 Task: Add Essential Oxygen HP Hydrogen Peroxide, Food Grade, 3% to the cart.
Action: Mouse moved to (933, 303)
Screenshot: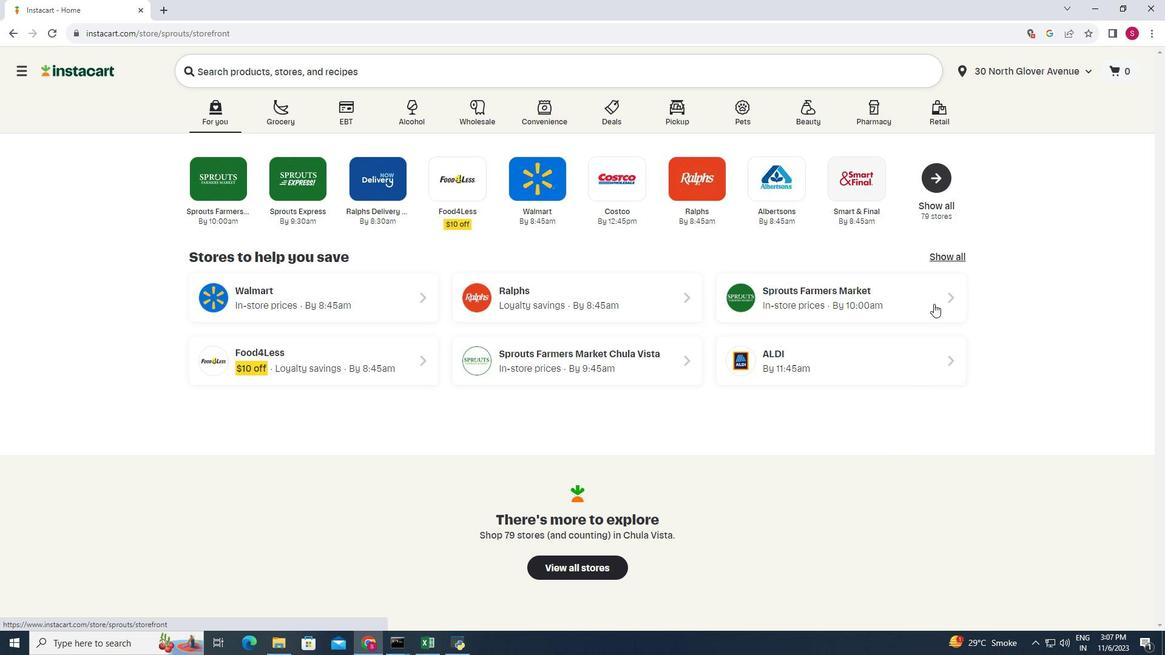 
Action: Mouse pressed left at (933, 303)
Screenshot: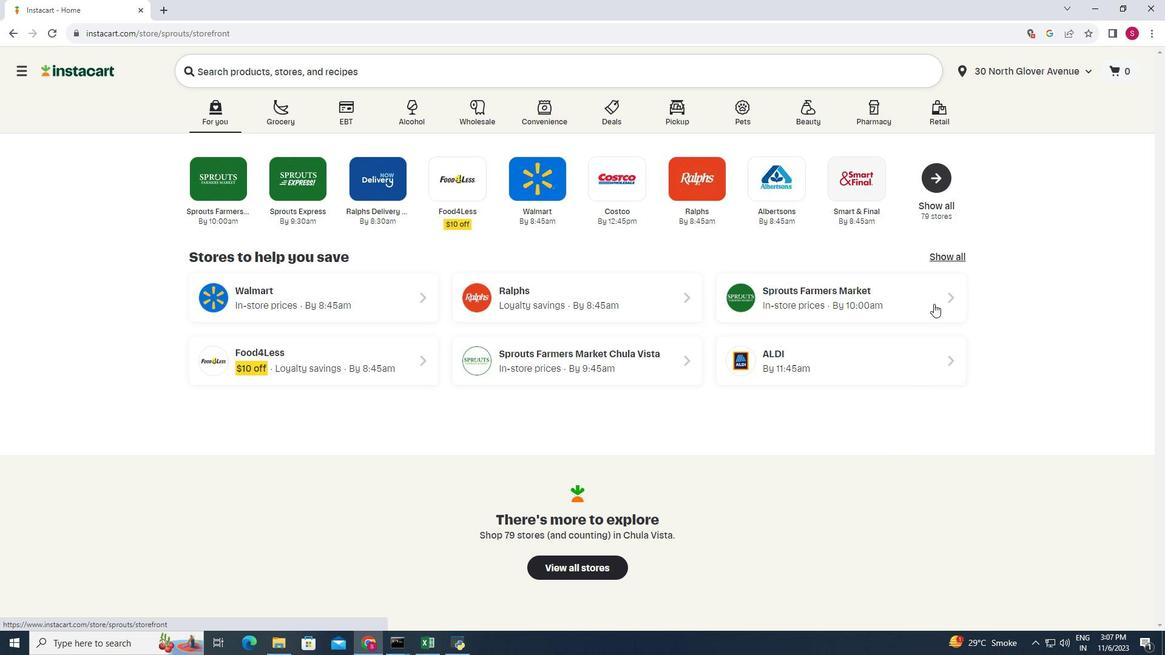 
Action: Mouse moved to (114, 479)
Screenshot: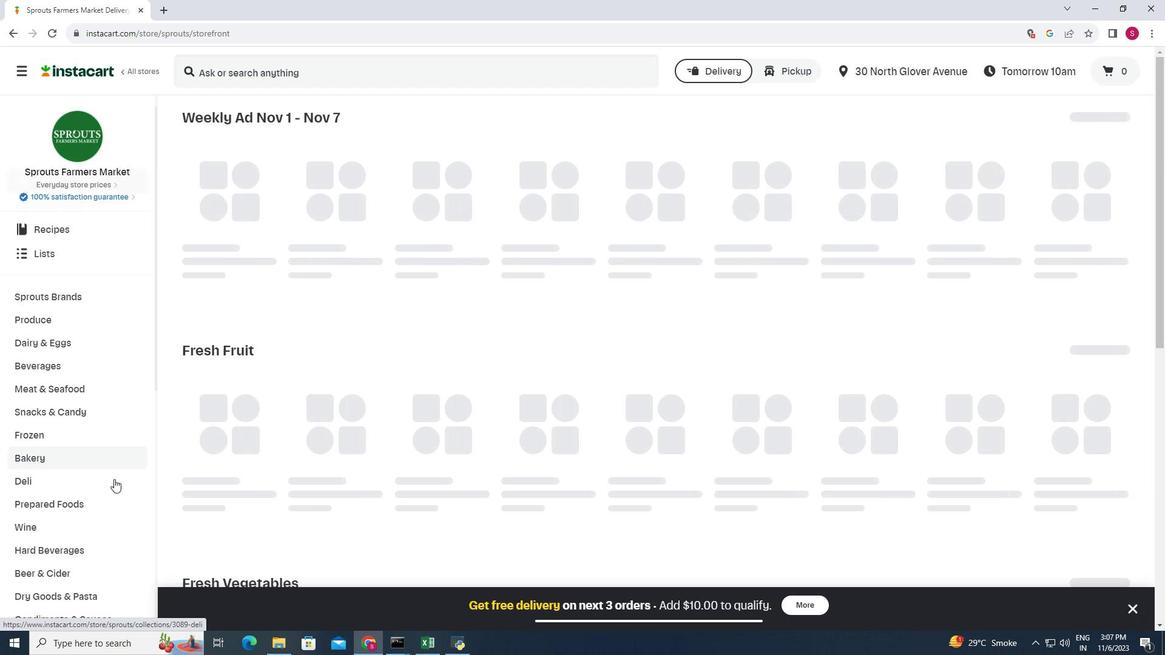 
Action: Mouse scrolled (114, 478) with delta (0, 0)
Screenshot: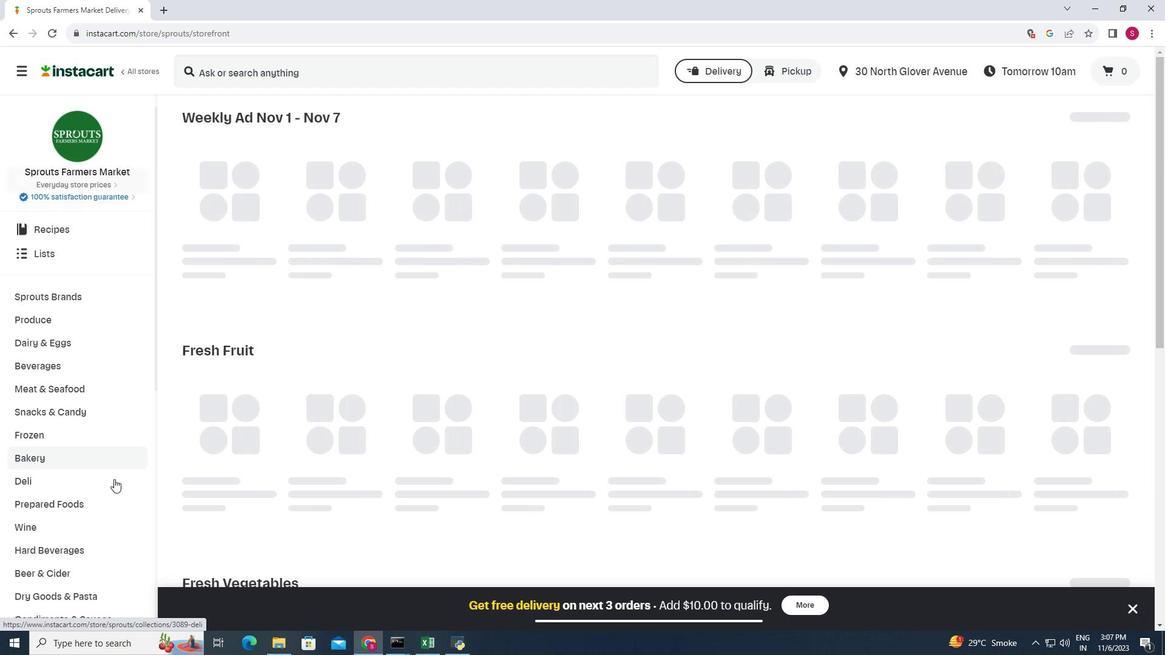 
Action: Mouse scrolled (114, 478) with delta (0, 0)
Screenshot: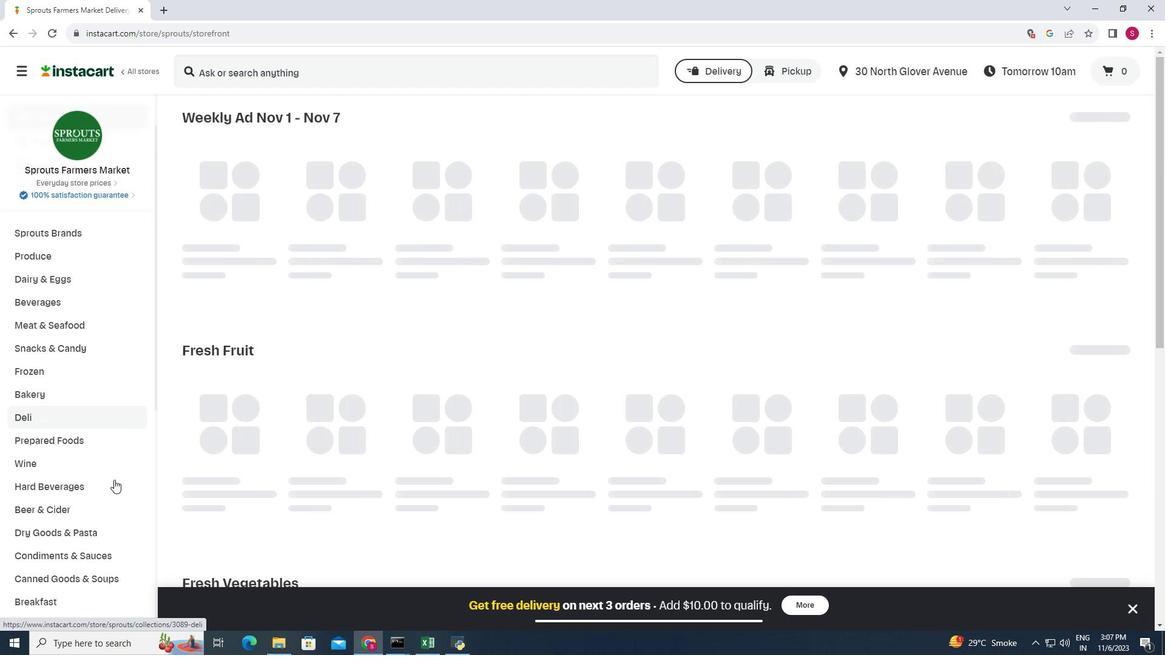 
Action: Mouse moved to (114, 479)
Screenshot: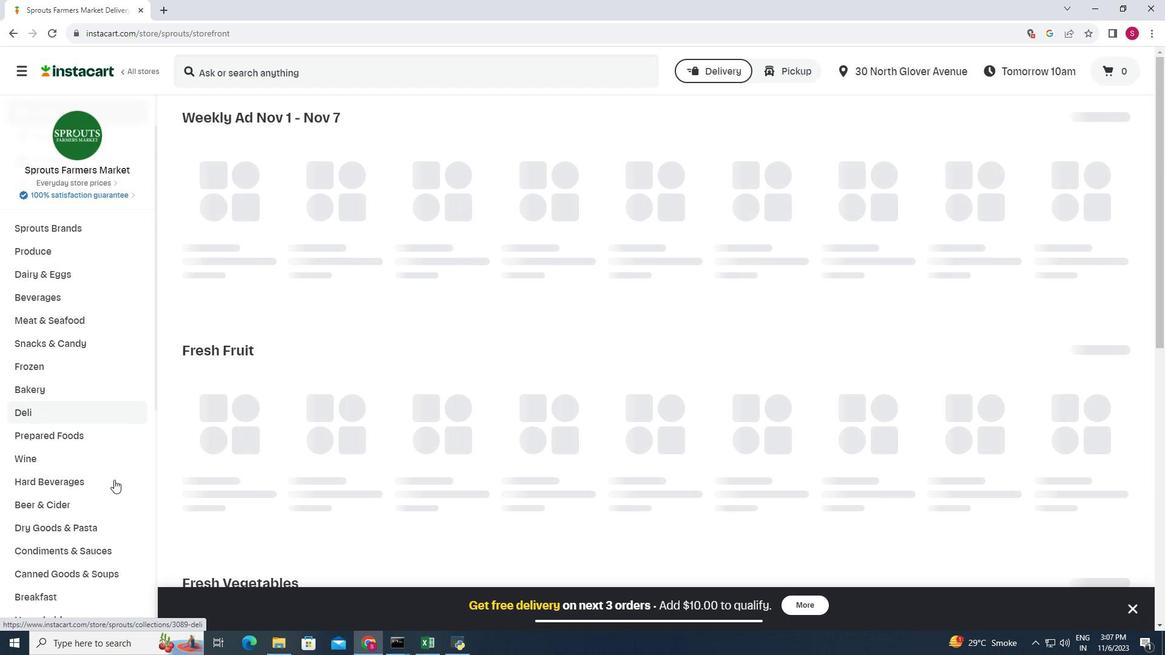 
Action: Mouse scrolled (114, 479) with delta (0, 0)
Screenshot: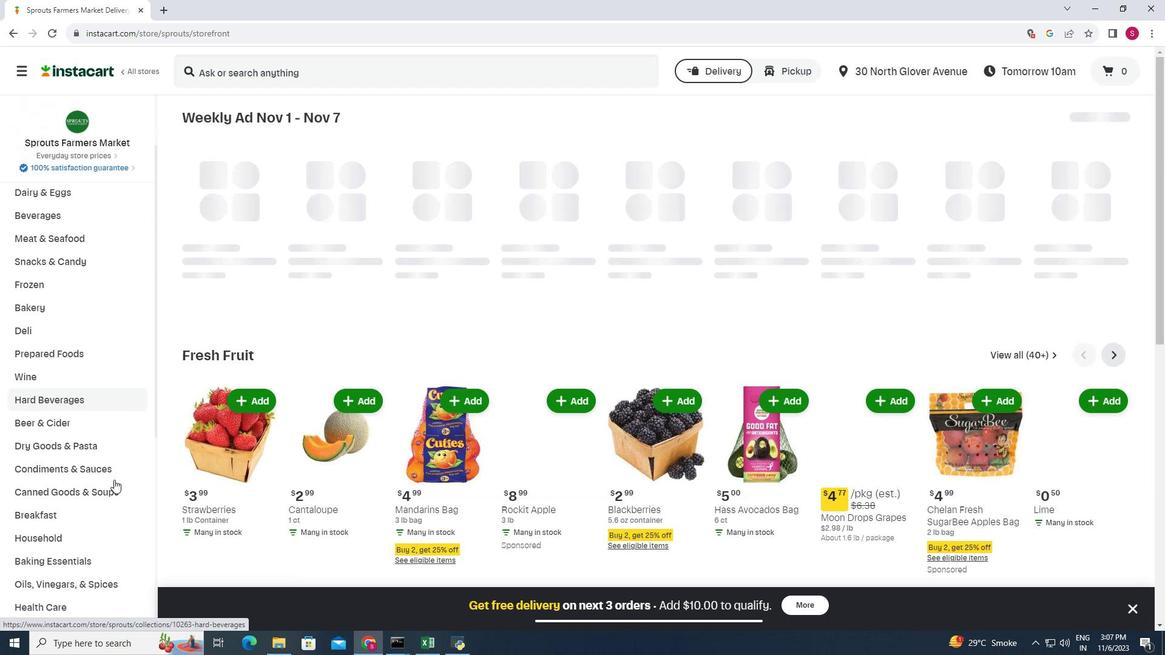 
Action: Mouse scrolled (114, 479) with delta (0, 0)
Screenshot: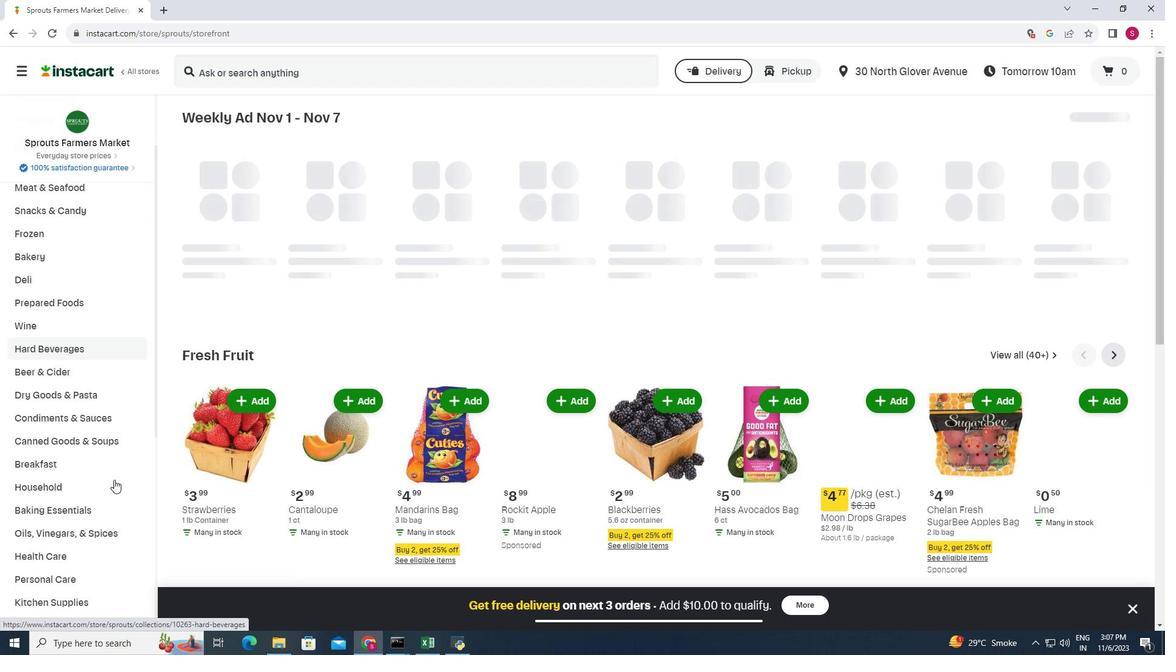 
Action: Mouse moved to (91, 481)
Screenshot: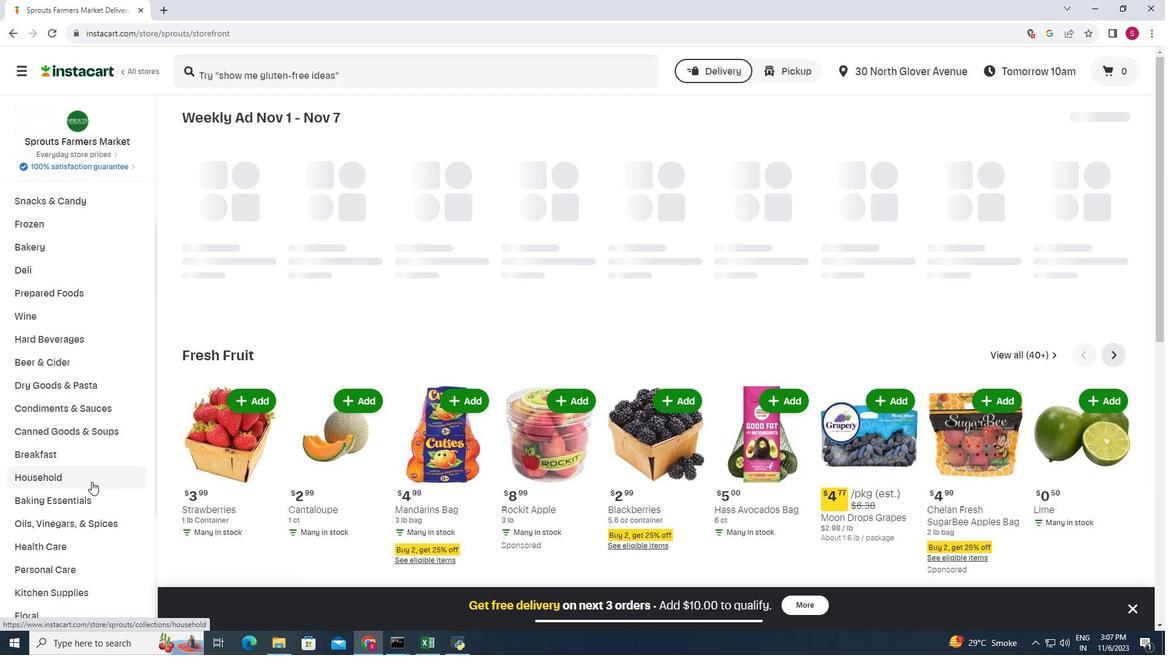 
Action: Mouse pressed left at (91, 481)
Screenshot: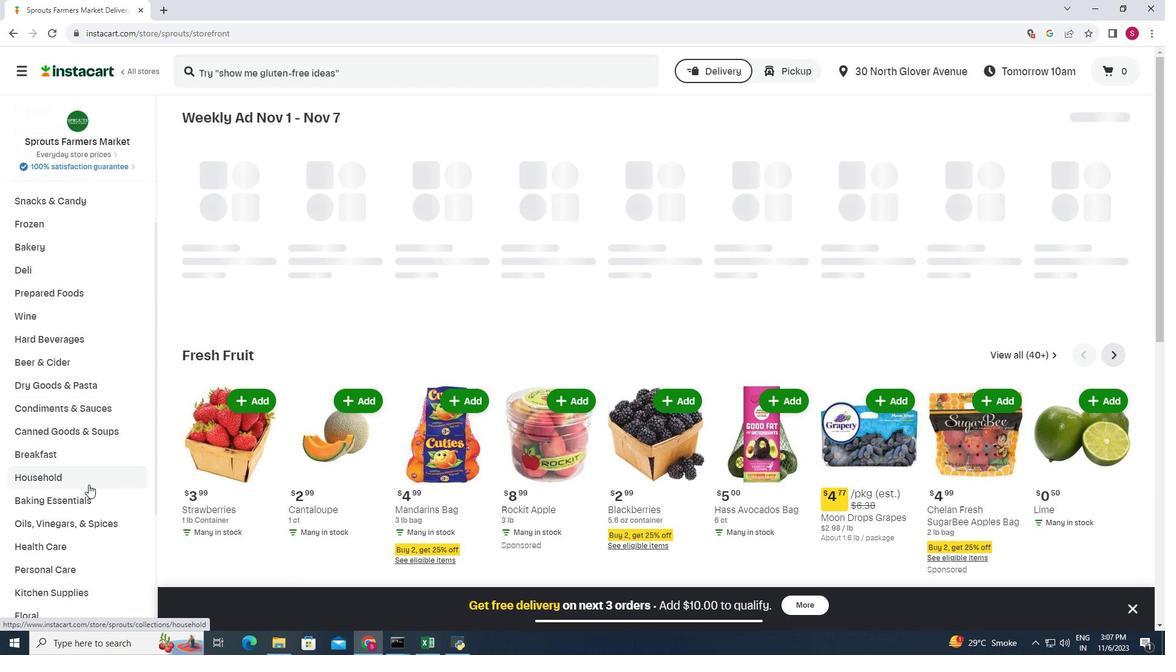 
Action: Mouse moved to (397, 152)
Screenshot: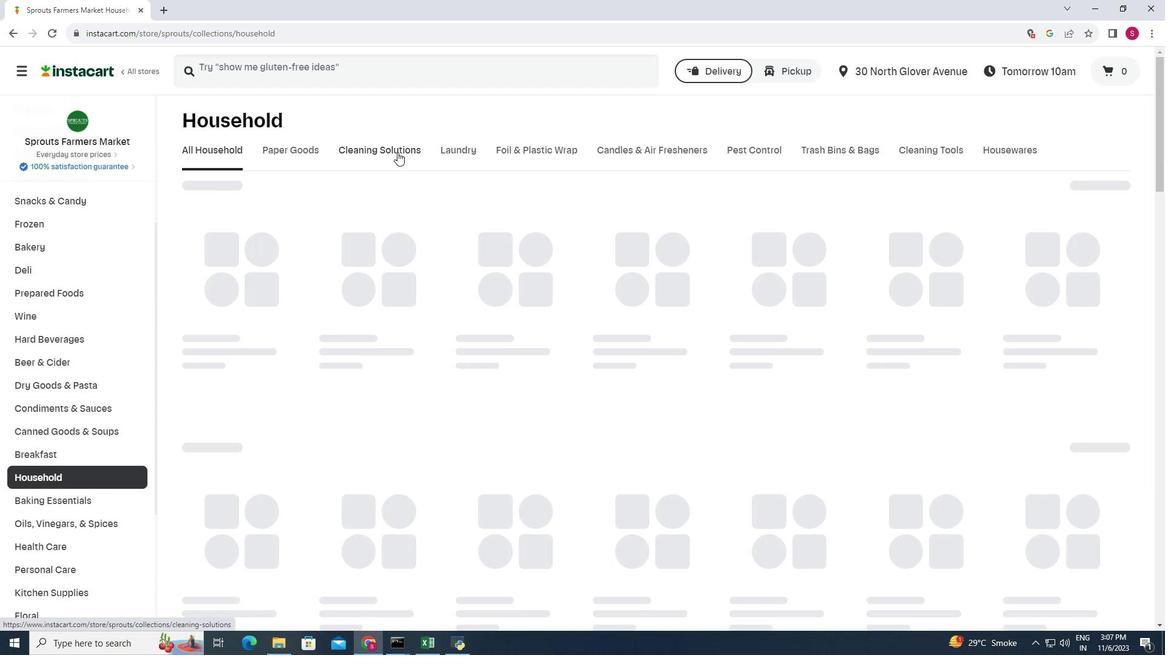 
Action: Mouse pressed left at (397, 152)
Screenshot: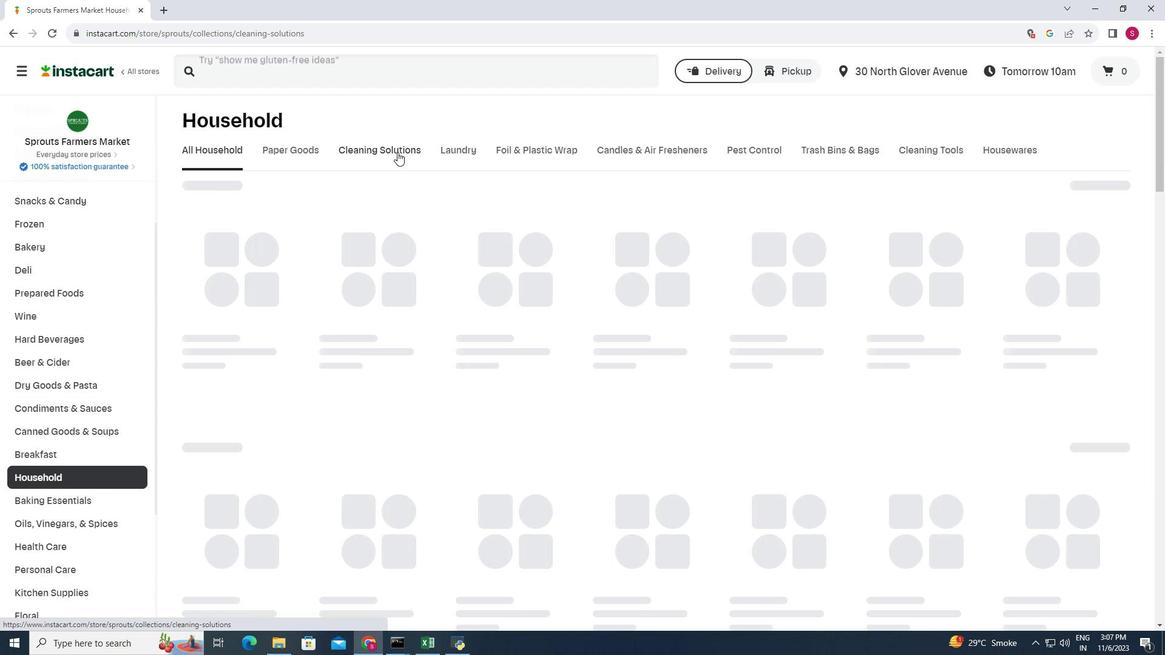 
Action: Mouse moved to (509, 192)
Screenshot: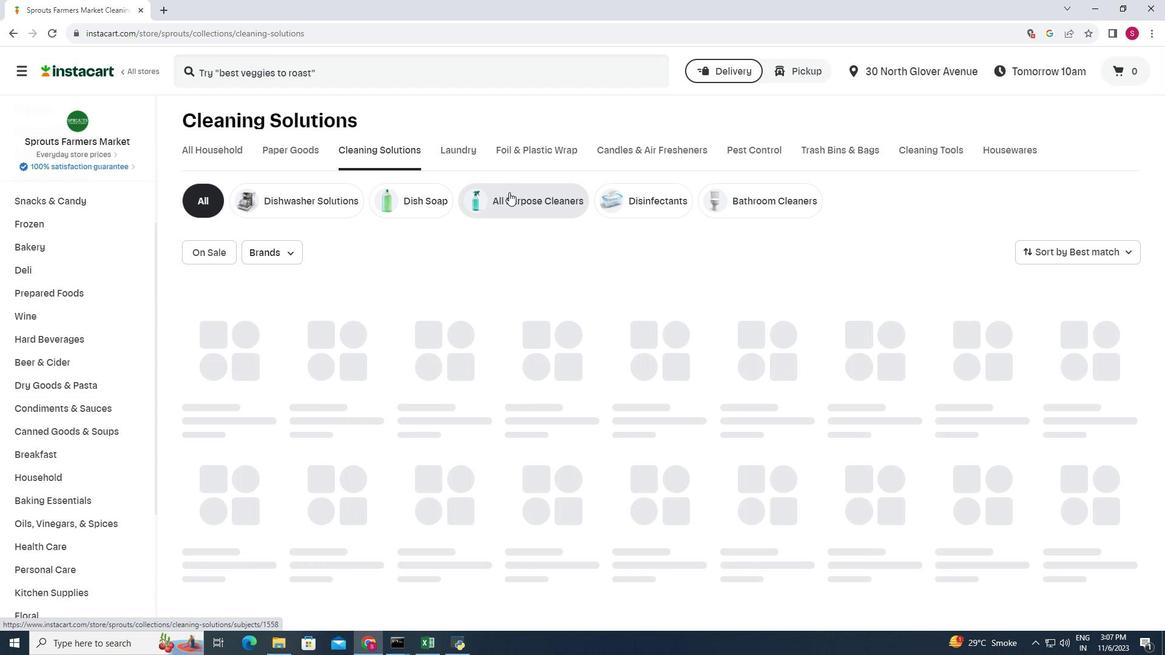 
Action: Mouse pressed left at (509, 192)
Screenshot: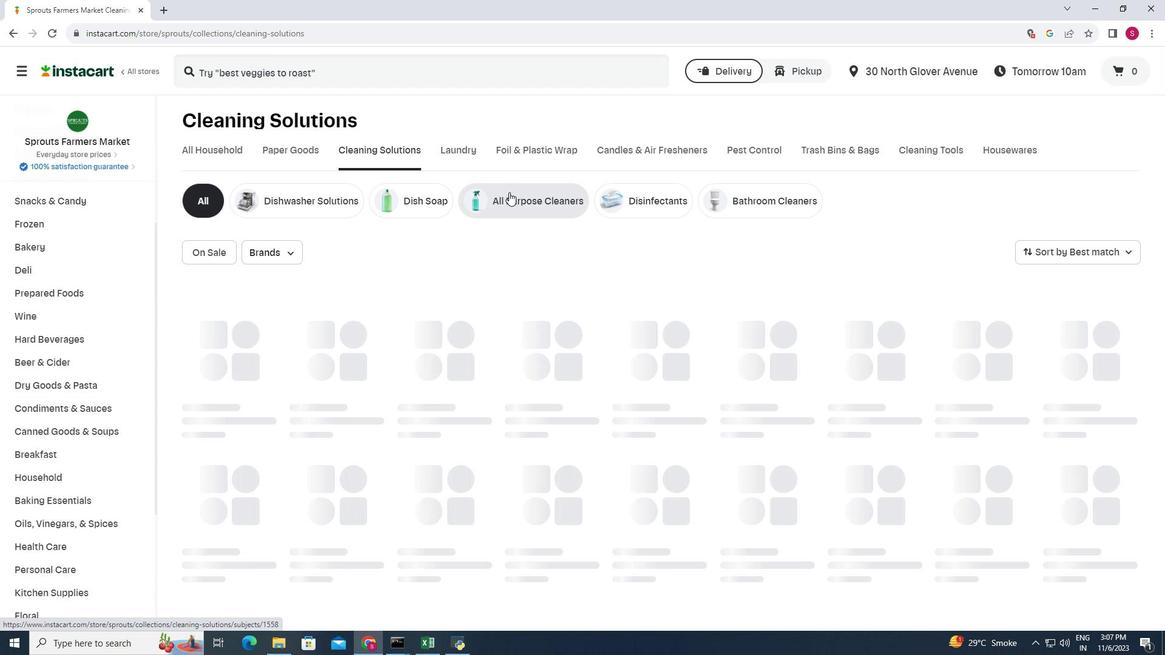 
Action: Mouse moved to (567, 245)
Screenshot: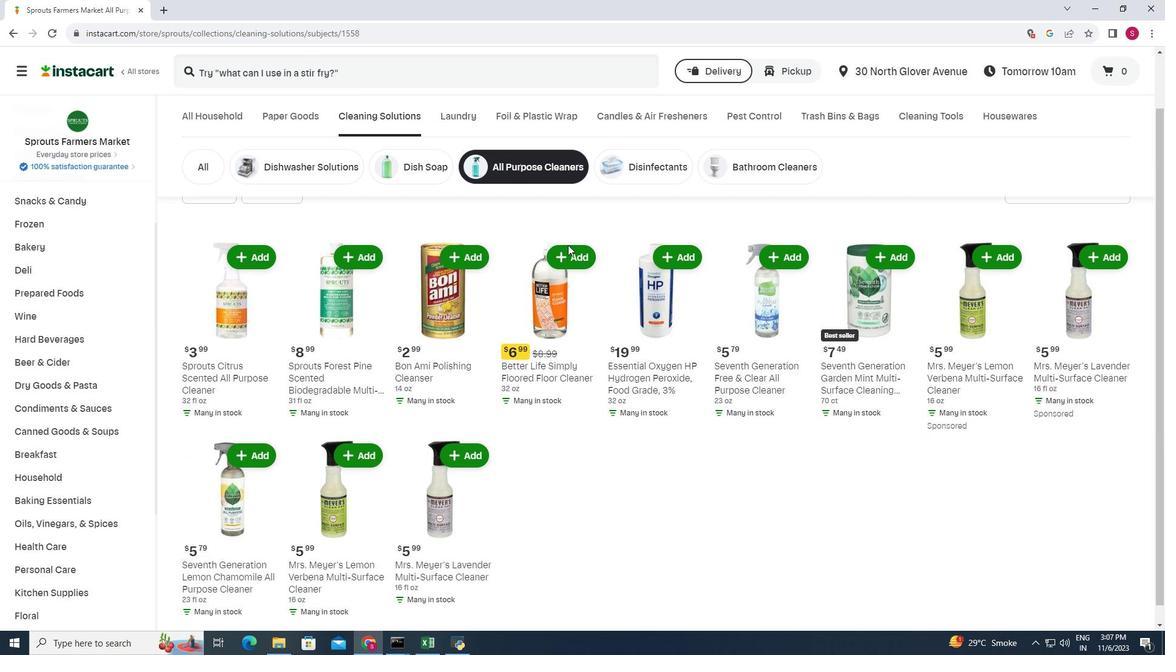 
Action: Mouse scrolled (567, 244) with delta (0, 0)
Screenshot: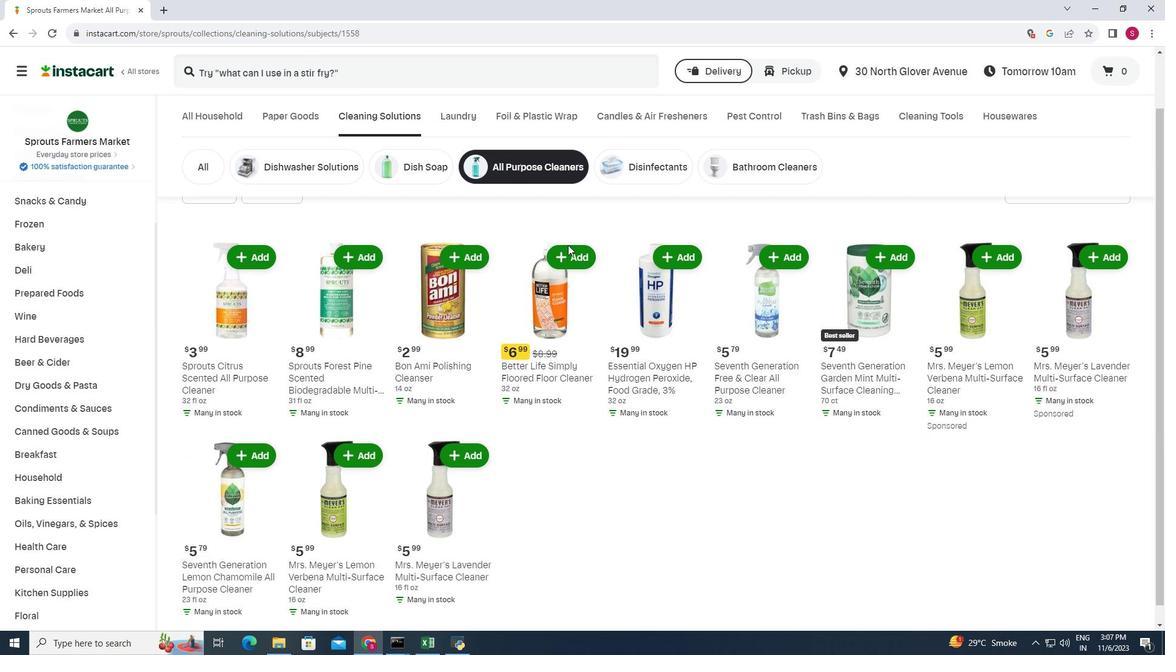
Action: Mouse moved to (662, 247)
Screenshot: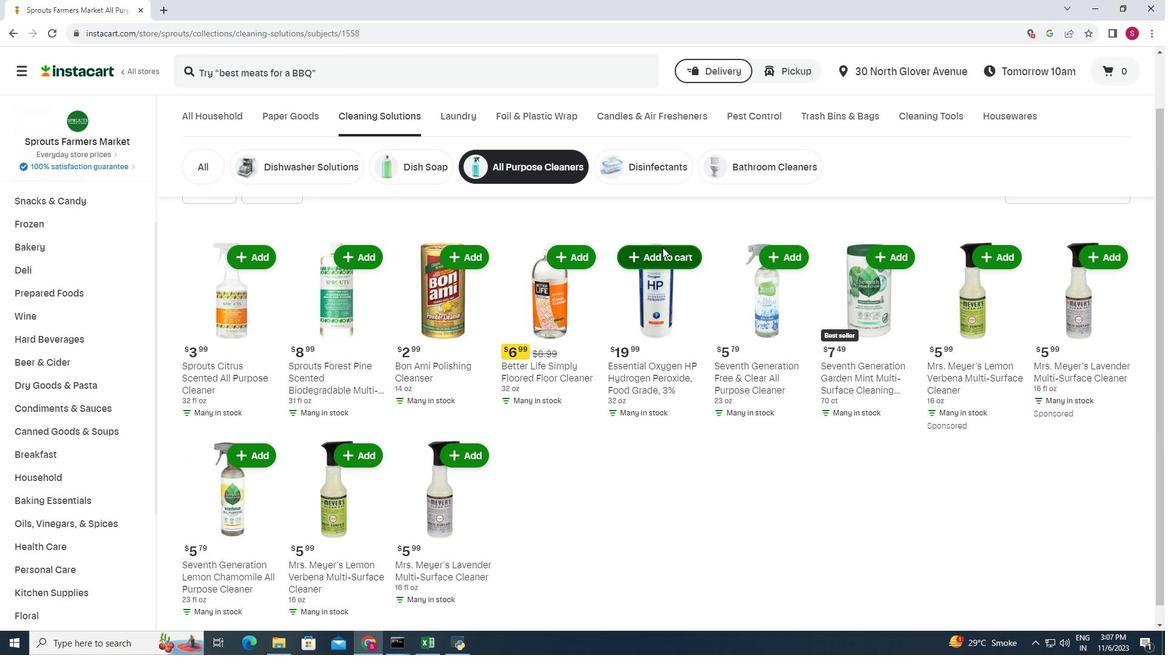 
Action: Mouse pressed left at (662, 247)
Screenshot: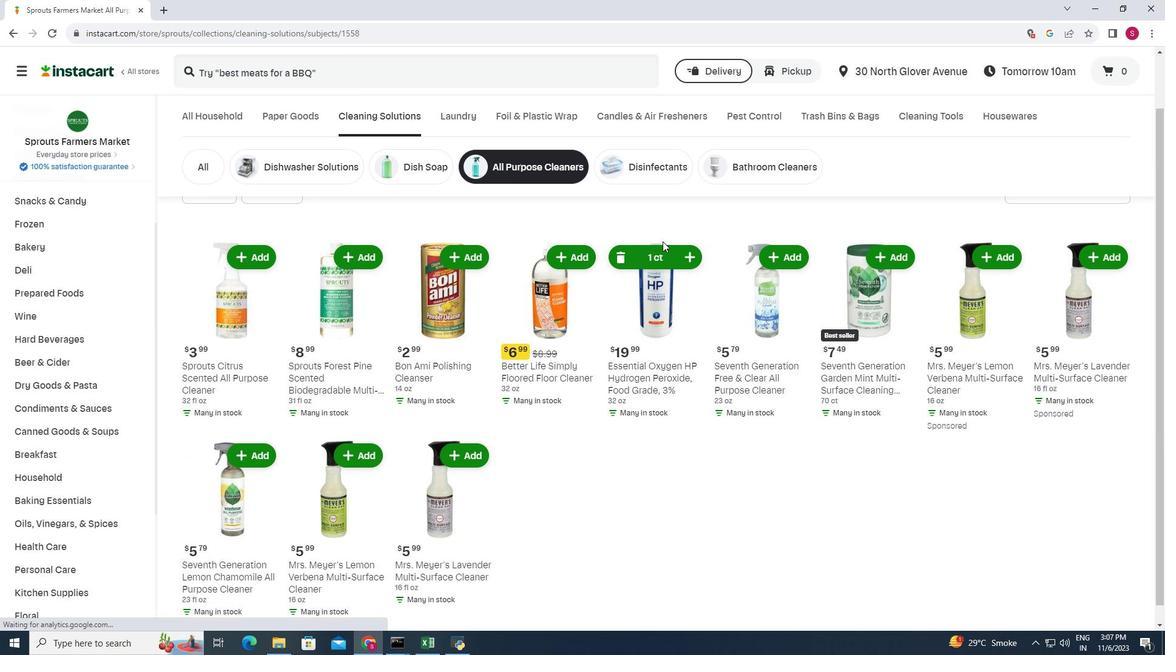 
Action: Mouse moved to (659, 222)
Screenshot: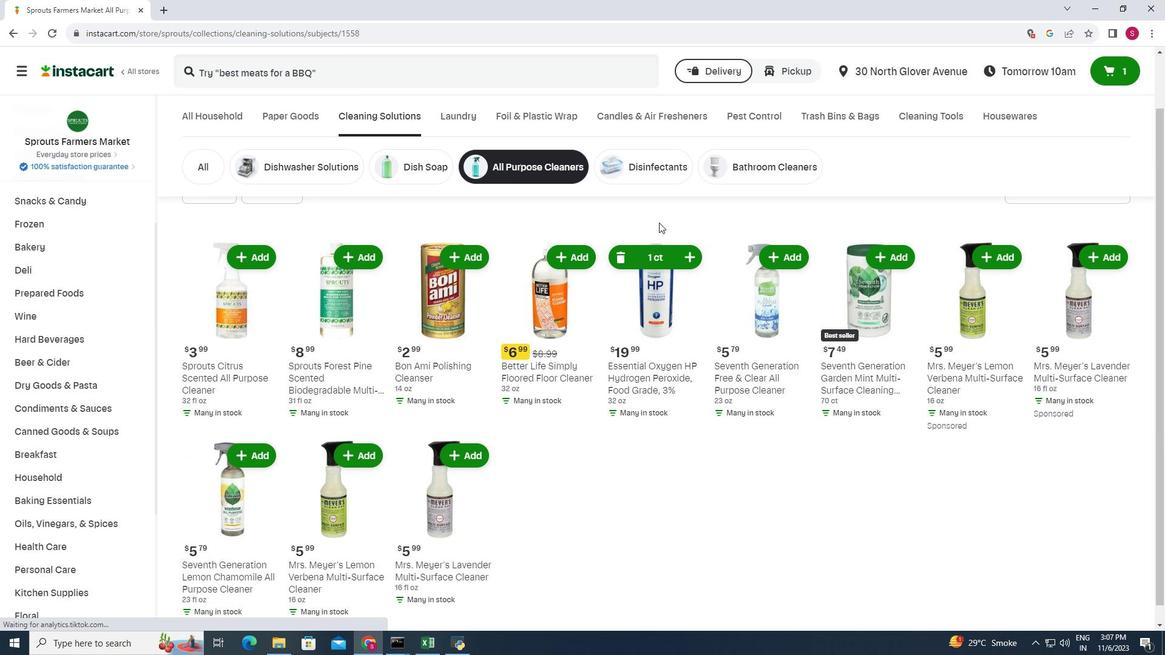 
